 Task: Set a reminder to clean out your garage on the 9th at 5:00 PM.
Action: Mouse moved to (66, 181)
Screenshot: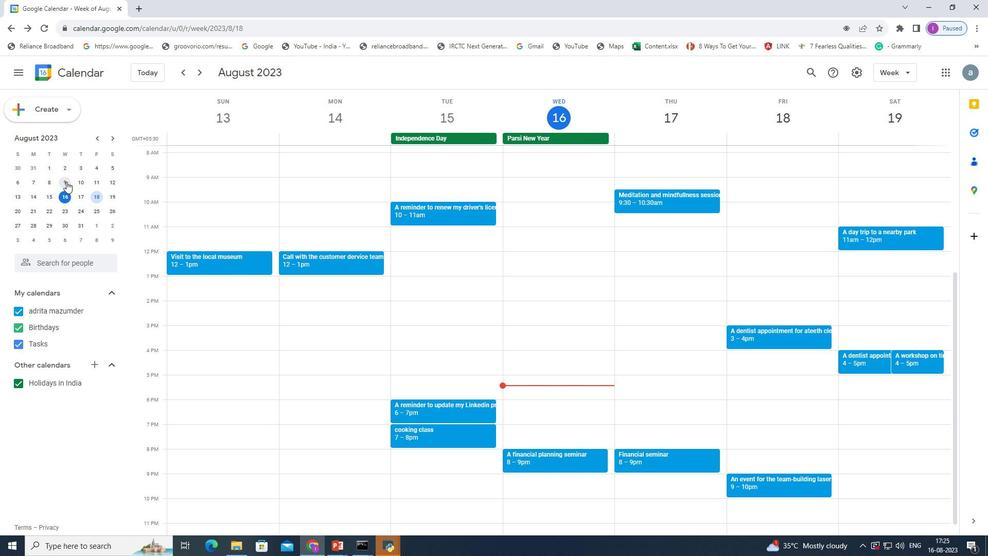 
Action: Mouse pressed left at (66, 181)
Screenshot: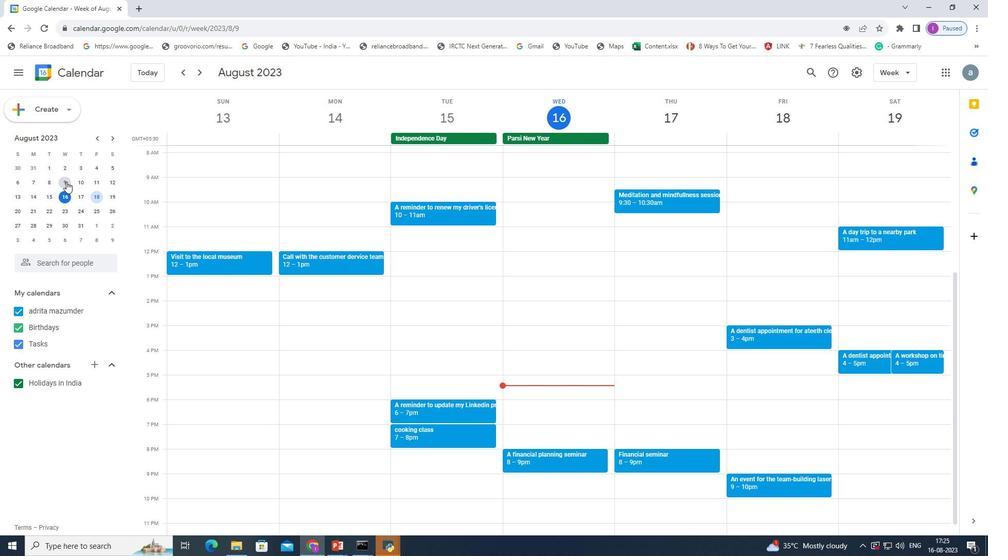 
Action: Mouse pressed left at (66, 181)
Screenshot: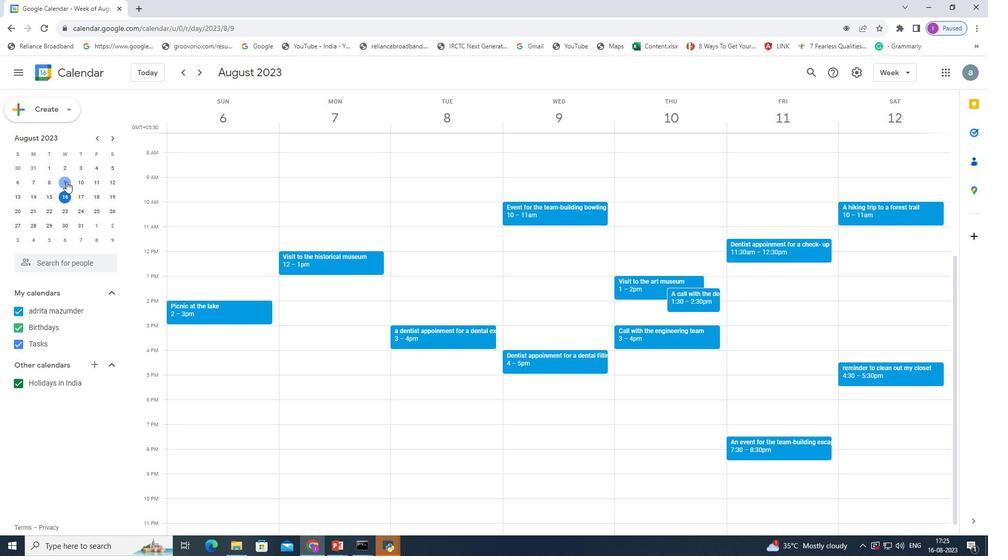 
Action: Mouse pressed left at (66, 181)
Screenshot: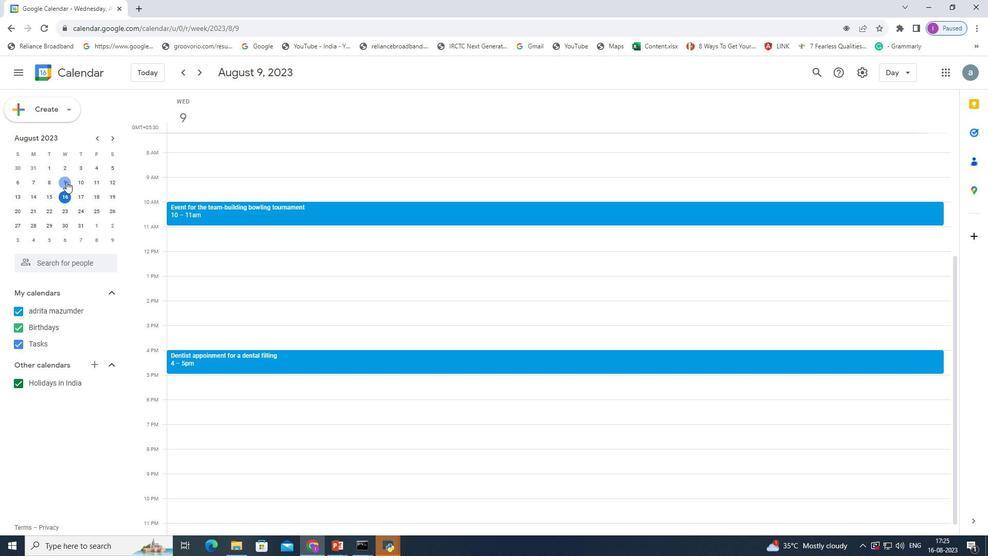 
Action: Mouse pressed left at (66, 181)
Screenshot: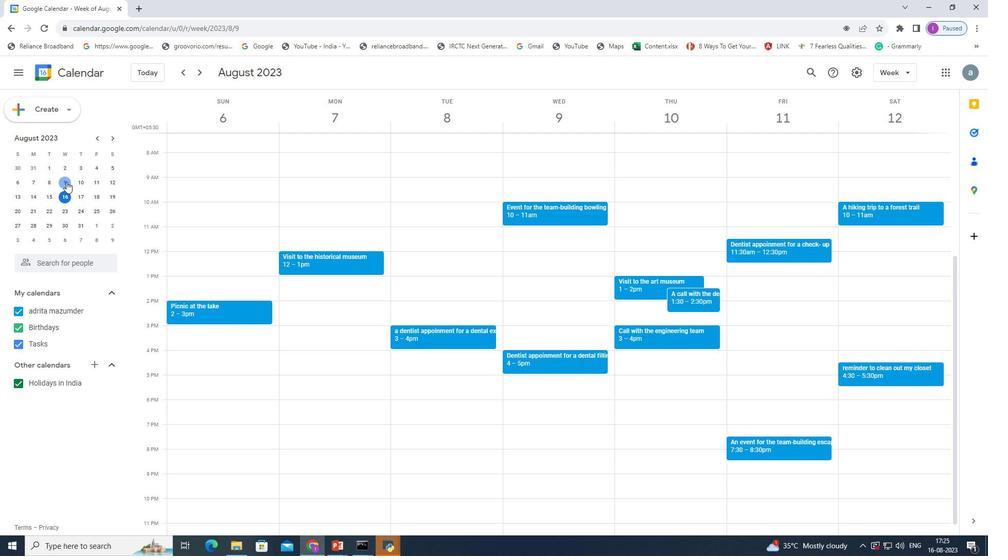 
Action: Mouse moved to (174, 376)
Screenshot: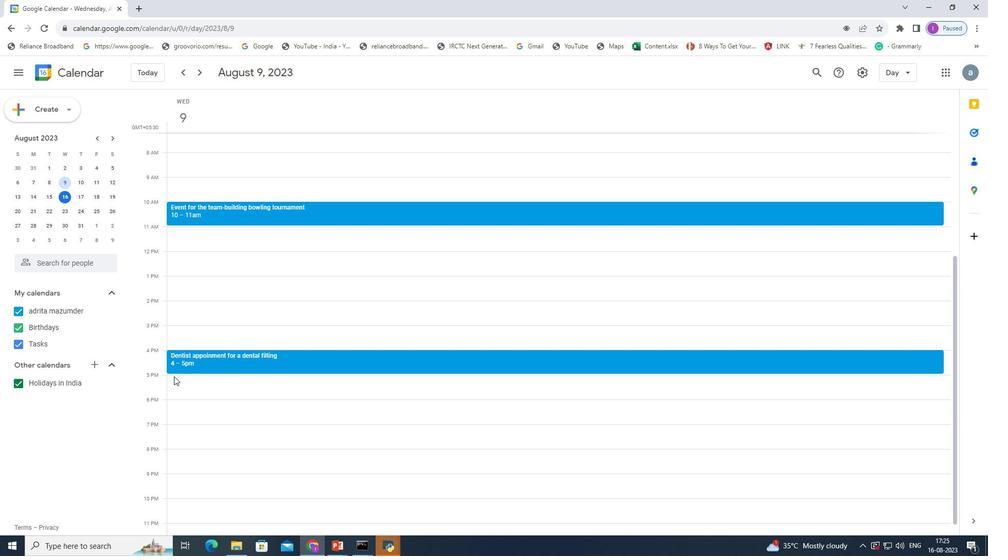 
Action: Mouse pressed left at (174, 376)
Screenshot: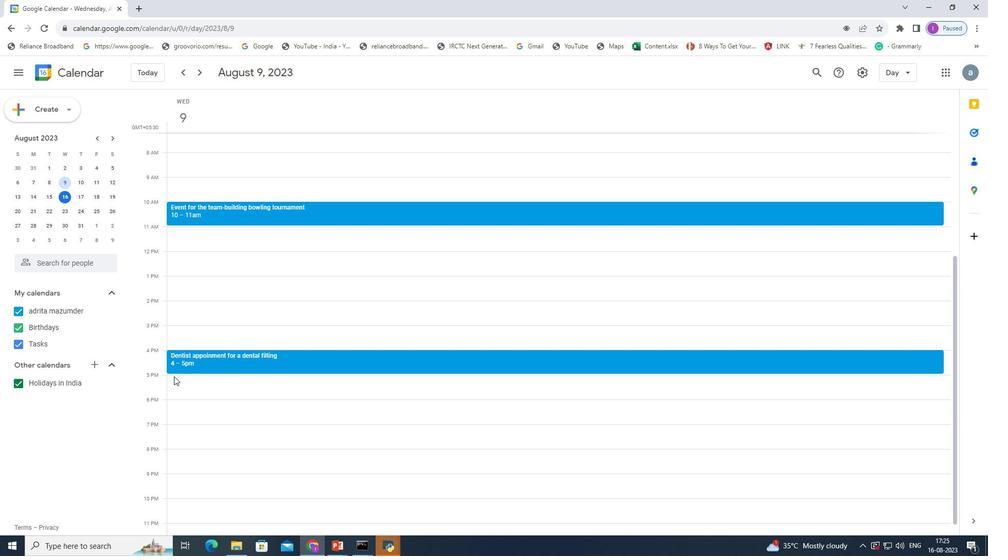 
Action: Mouse moved to (505, 195)
Screenshot: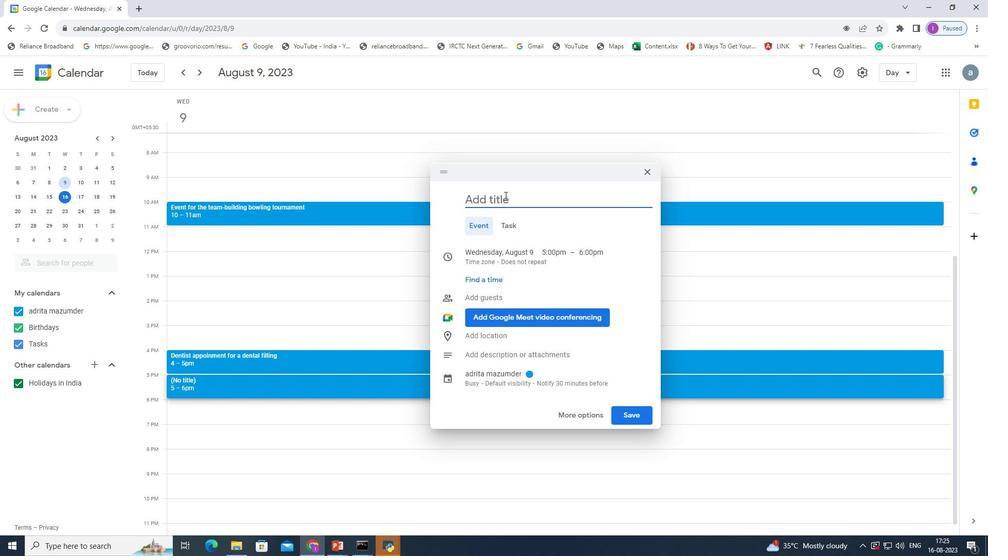 
Action: Mouse pressed left at (505, 195)
Screenshot: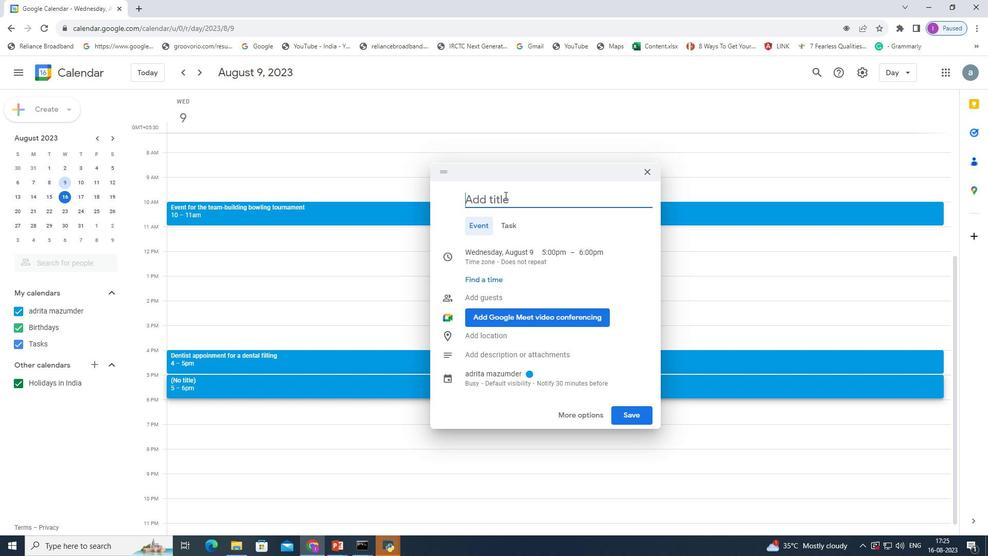 
Action: Key pressed <Key.shift>A<Key.space>reminder<Key.space>to<Key.space>clean<Key.space>out<Key.space>ypo<Key.backspace><Key.backspace>our<Key.space>garage
Screenshot: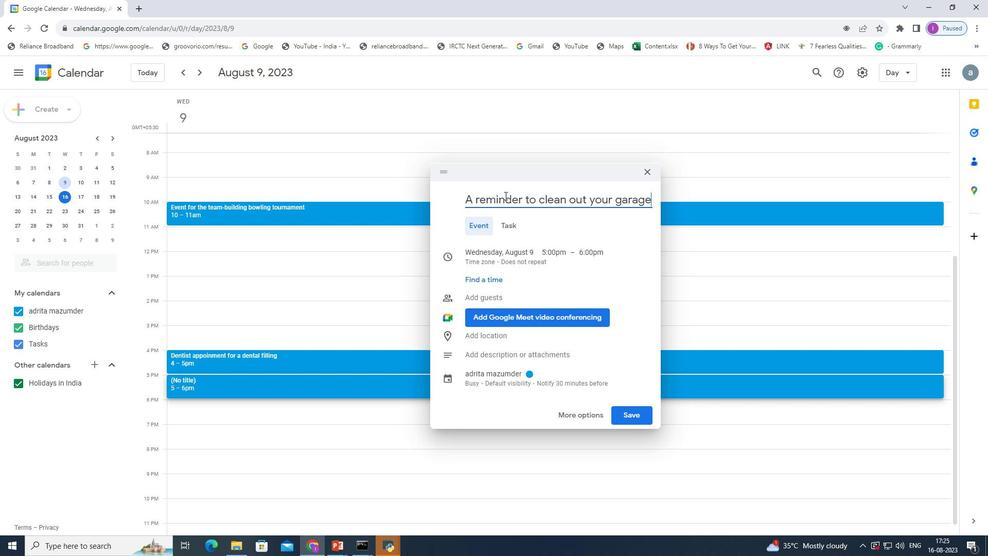 
Action: Mouse moved to (636, 415)
Screenshot: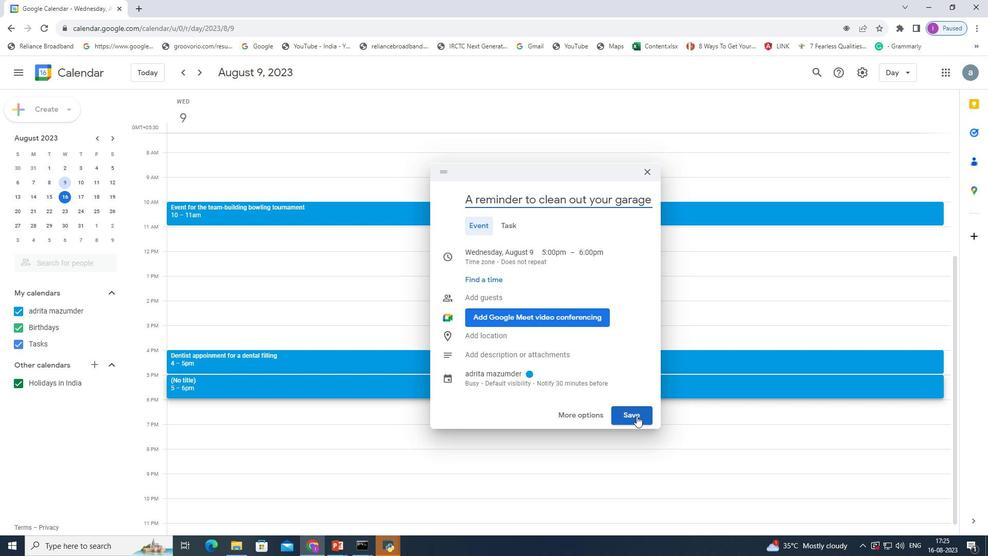 
Action: Mouse pressed left at (636, 415)
Screenshot: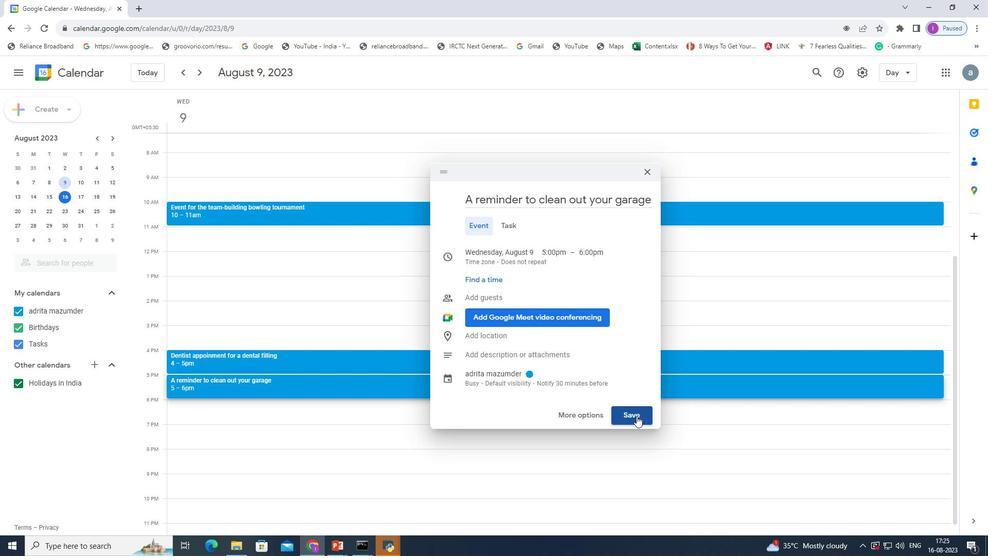 
Action: Mouse moved to (639, 411)
Screenshot: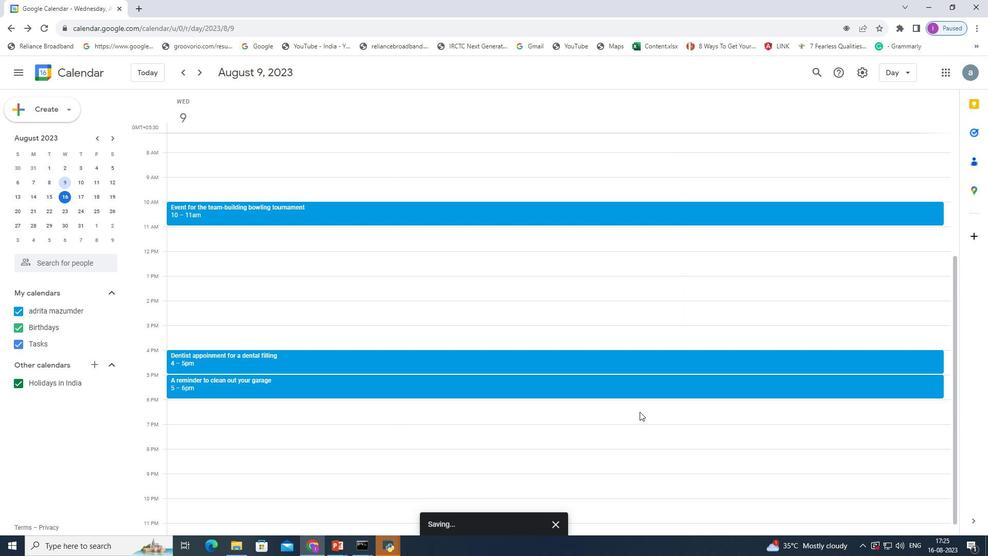 
